 Task: Add a dependency to the task Develop a new online tool for employee onboarding , the existing task  Upgrade and migrate company customer support to a cloud-based solution in the project AppWave
Action: Mouse moved to (52, 270)
Screenshot: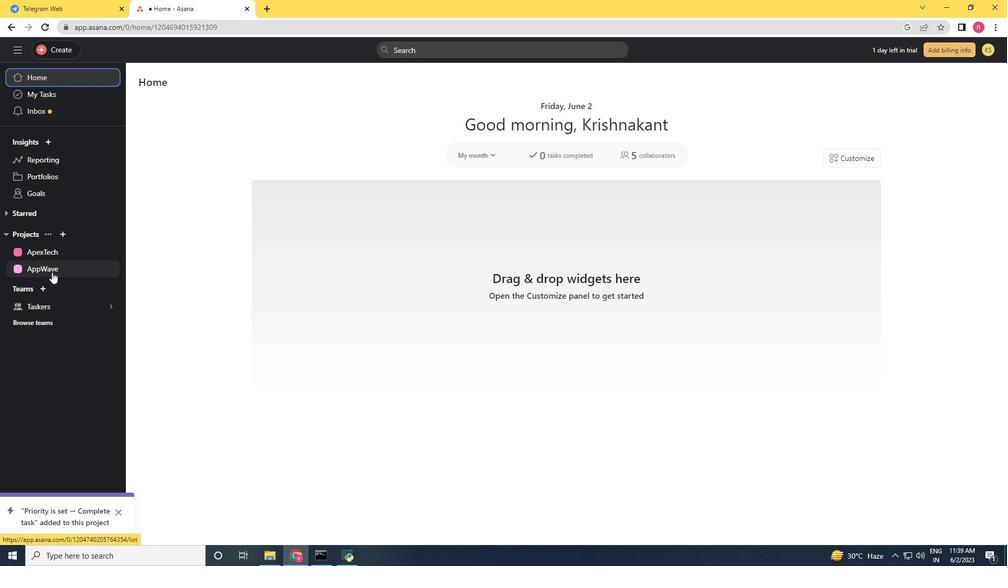 
Action: Mouse pressed left at (52, 270)
Screenshot: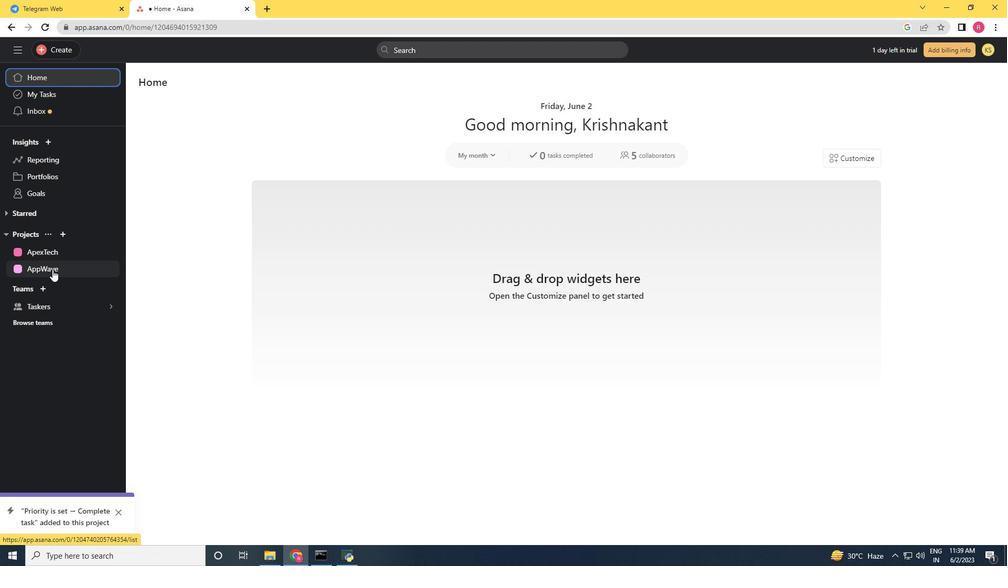 
Action: Mouse moved to (477, 312)
Screenshot: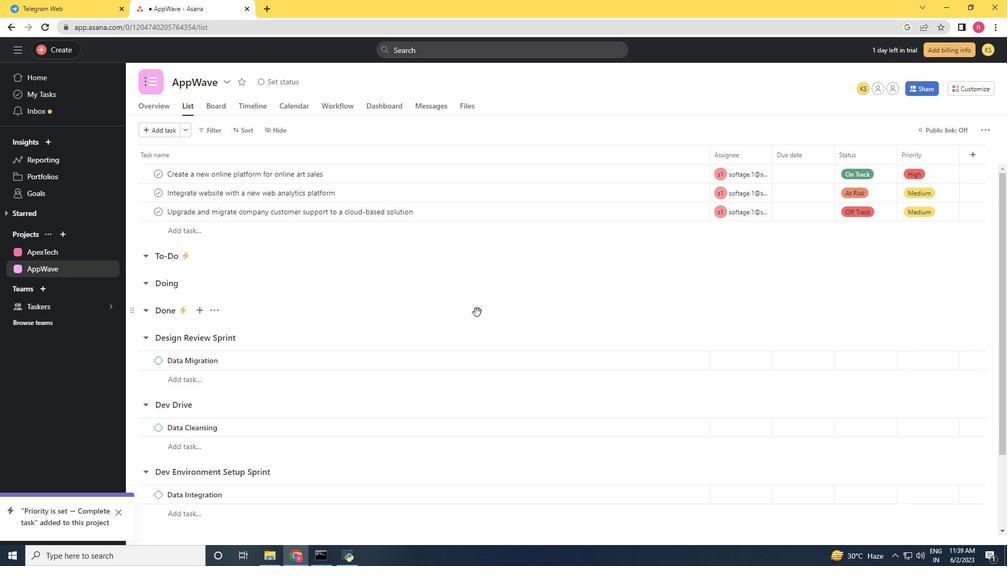 
Action: Mouse scrolled (477, 311) with delta (0, 0)
Screenshot: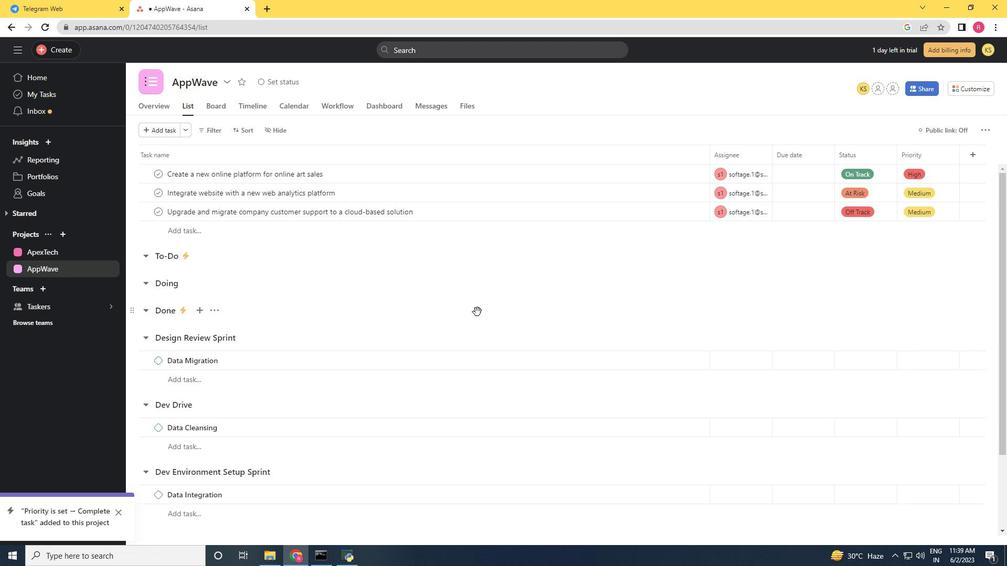 
Action: Mouse moved to (477, 312)
Screenshot: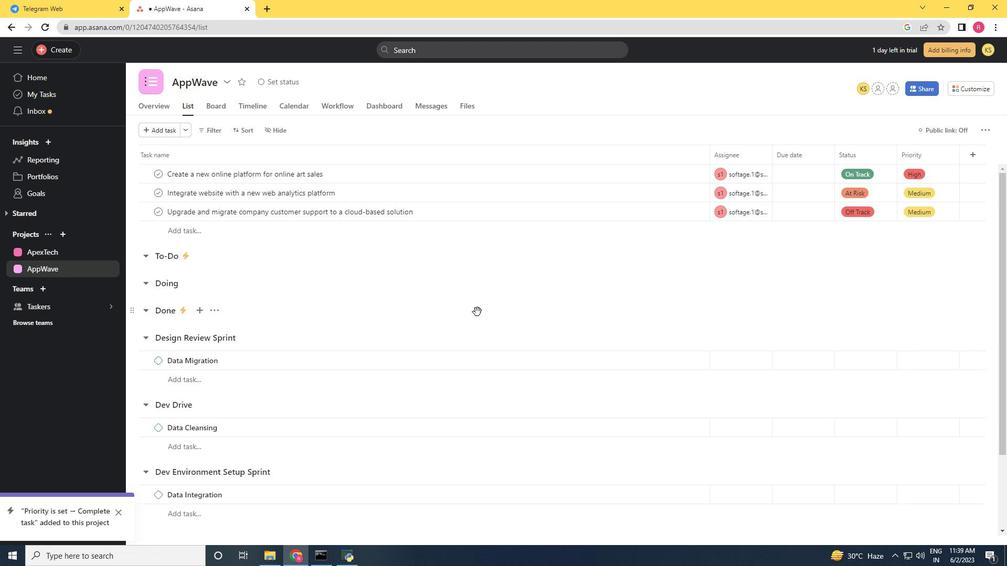 
Action: Mouse scrolled (477, 311) with delta (0, 0)
Screenshot: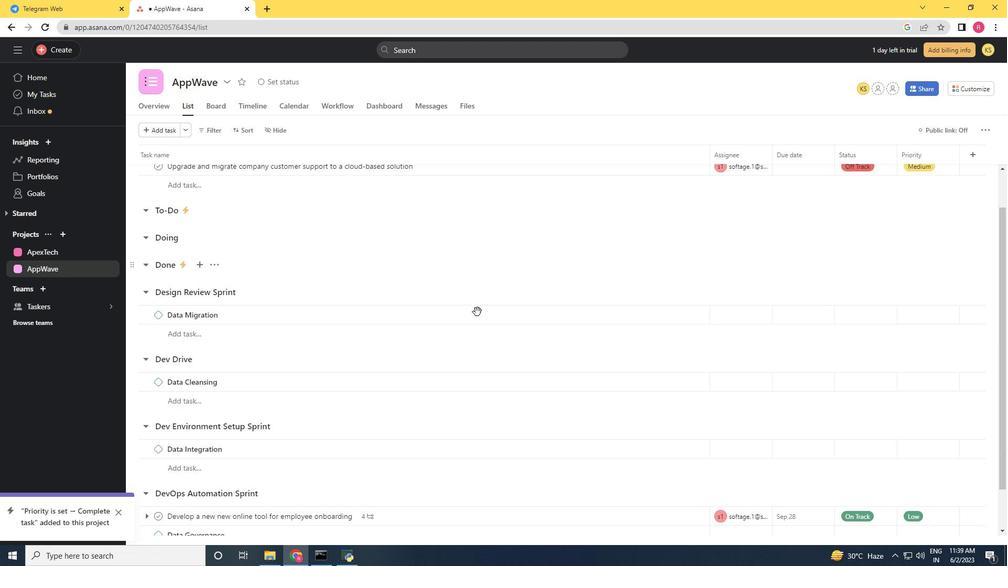 
Action: Mouse moved to (477, 312)
Screenshot: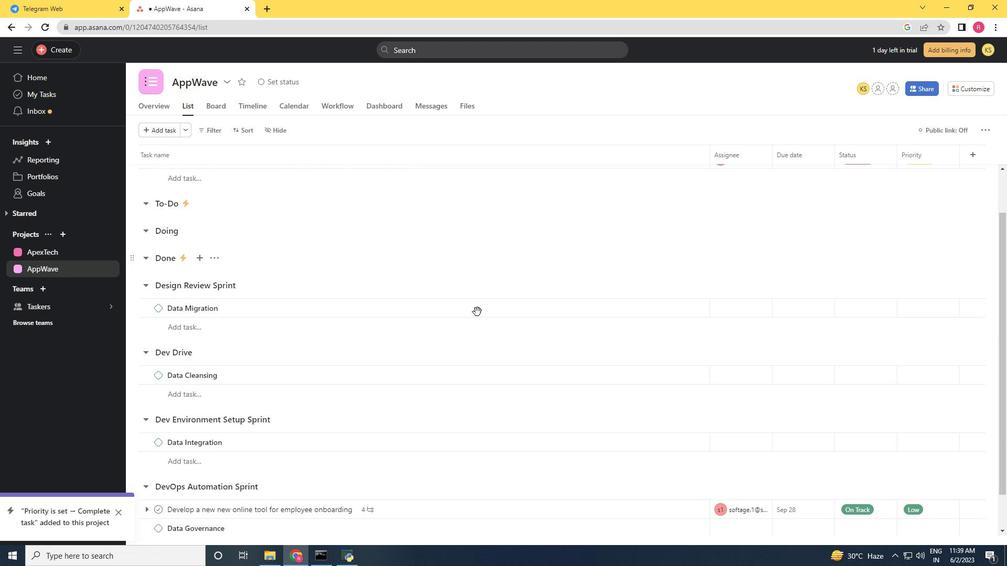 
Action: Mouse scrolled (477, 312) with delta (0, 0)
Screenshot: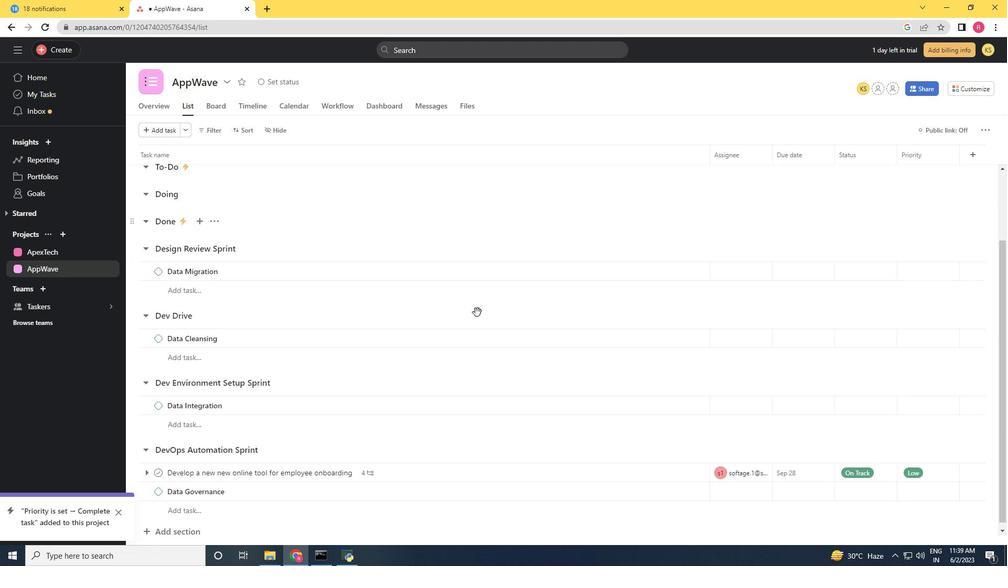 
Action: Mouse moved to (477, 312)
Screenshot: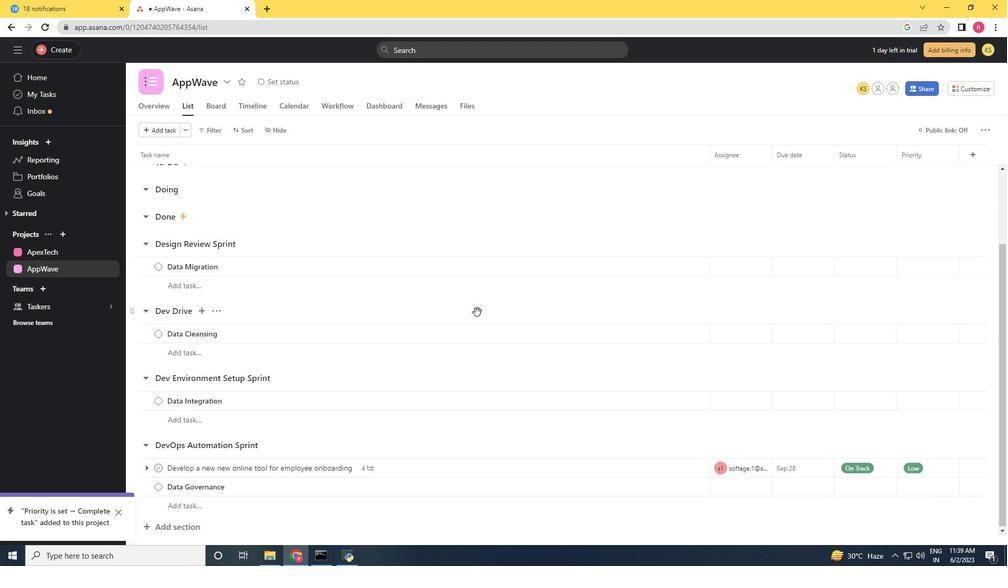 
Action: Mouse scrolled (477, 312) with delta (0, 0)
Screenshot: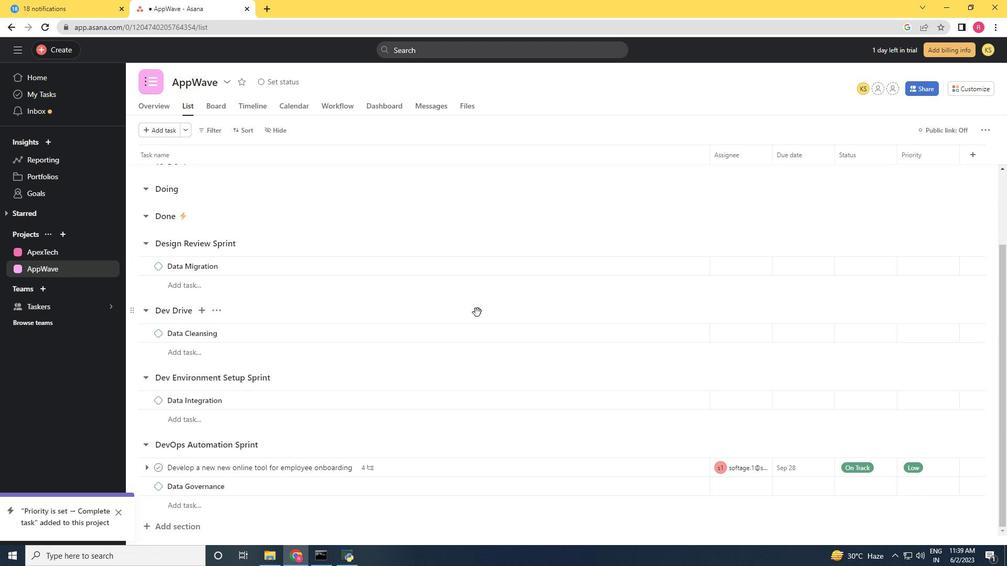 
Action: Mouse moved to (477, 316)
Screenshot: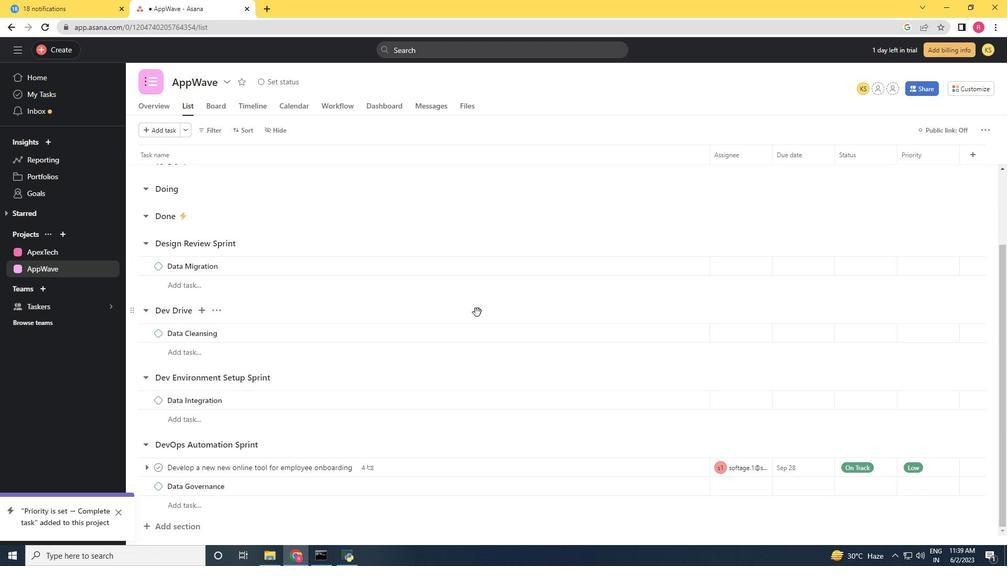 
Action: Mouse scrolled (477, 315) with delta (0, 0)
Screenshot: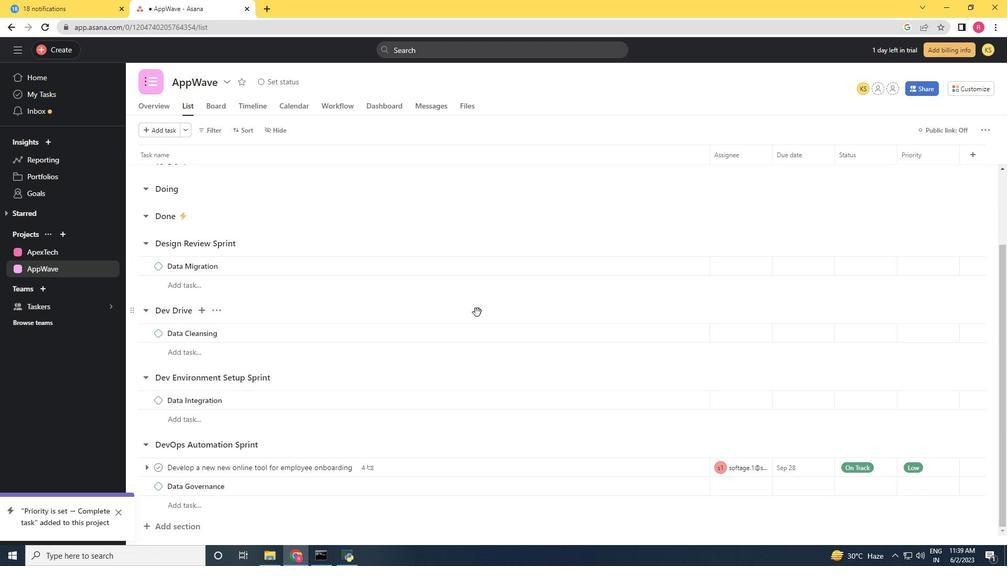 
Action: Mouse moved to (453, 464)
Screenshot: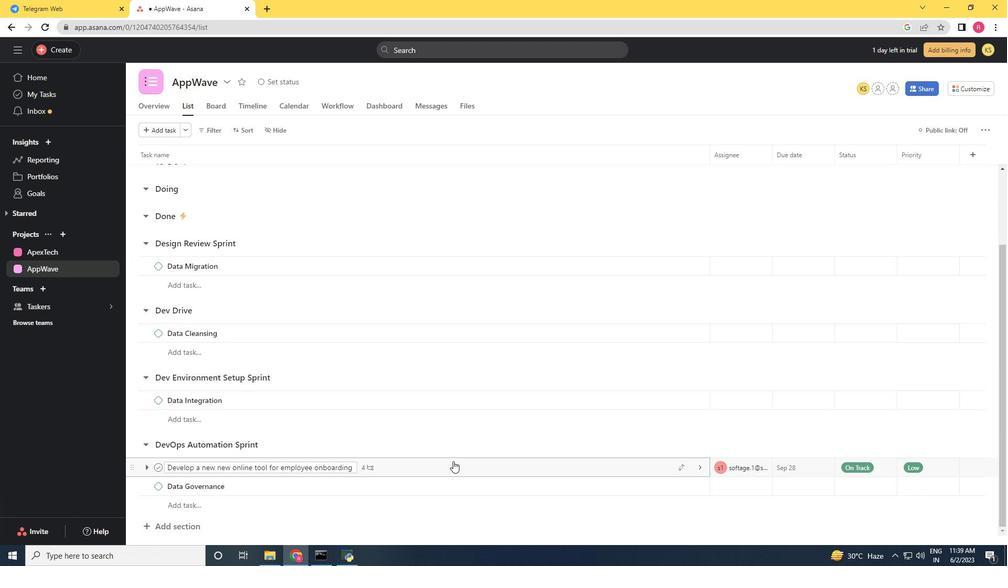 
Action: Mouse pressed left at (453, 464)
Screenshot: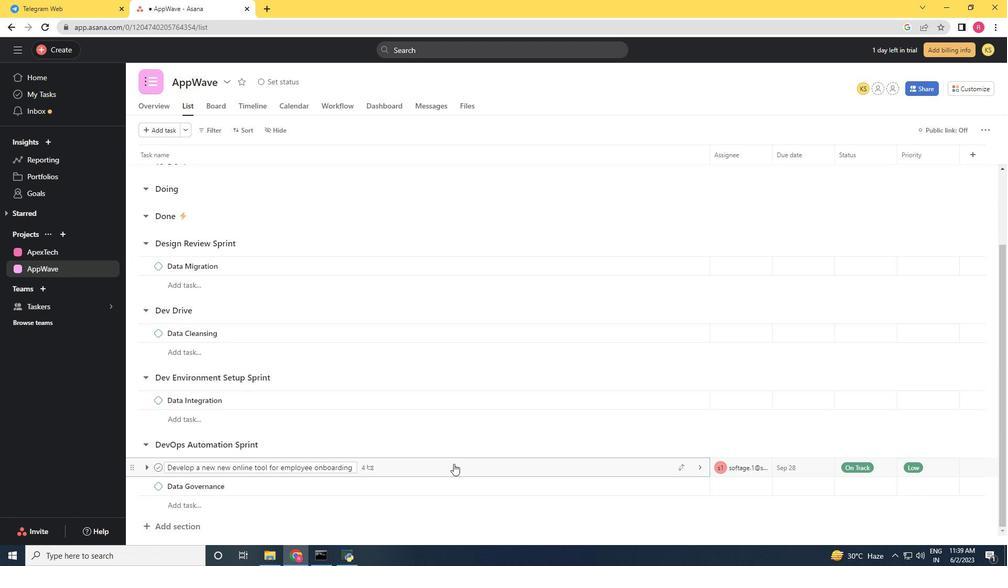 
Action: Mouse moved to (696, 374)
Screenshot: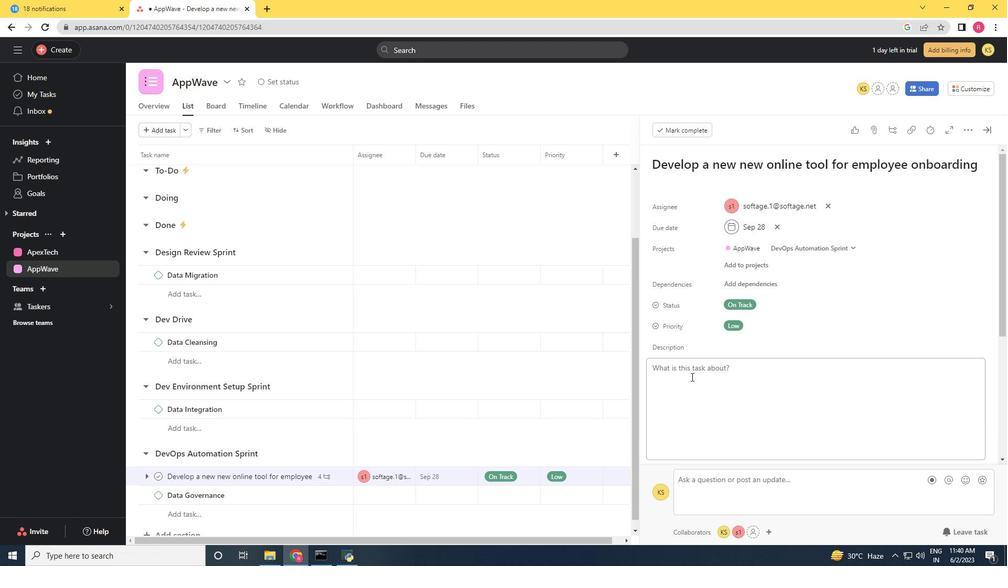 
Action: Mouse scrolled (696, 374) with delta (0, 0)
Screenshot: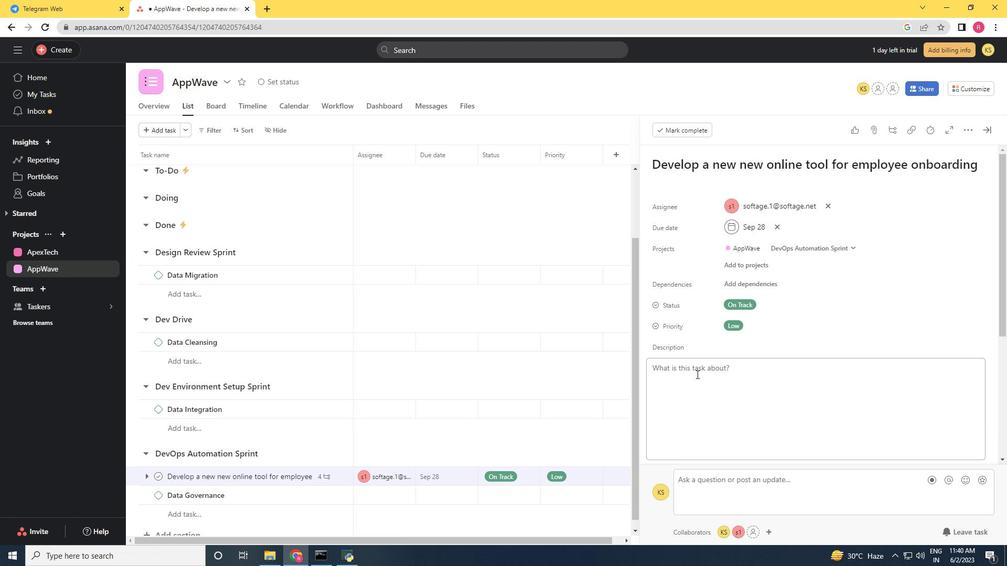 
Action: Mouse moved to (741, 229)
Screenshot: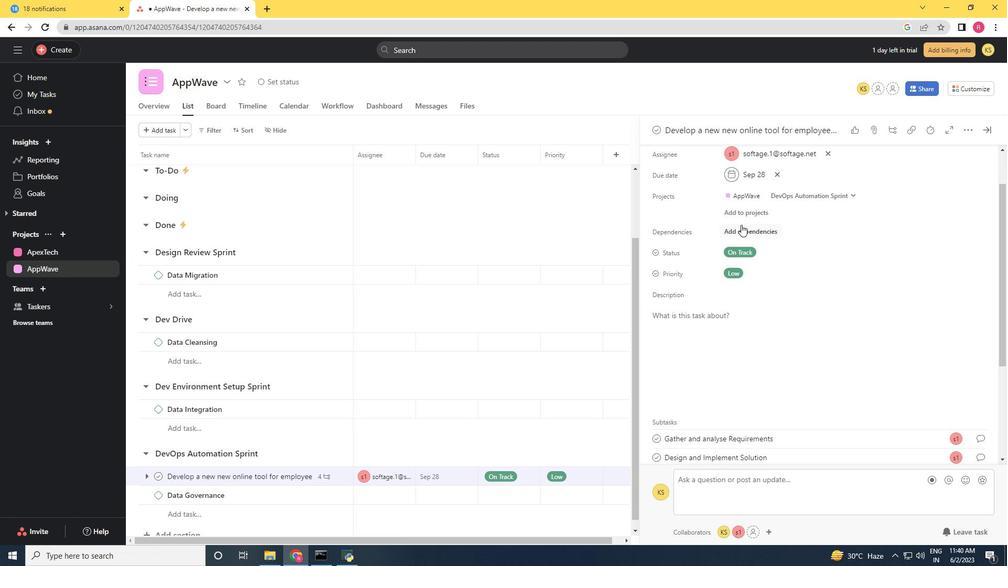 
Action: Mouse pressed left at (741, 229)
Screenshot: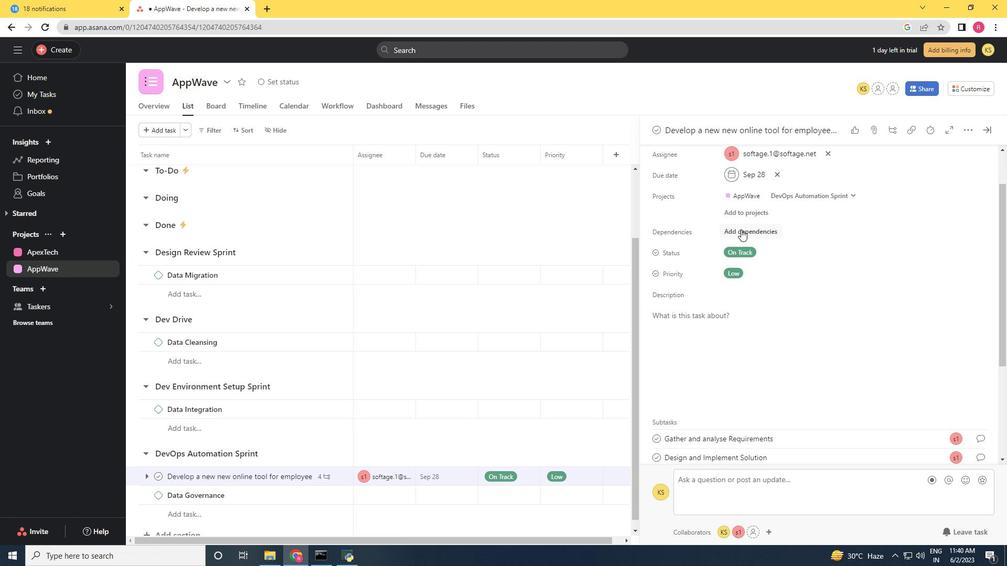 
Action: Mouse moved to (672, 217)
Screenshot: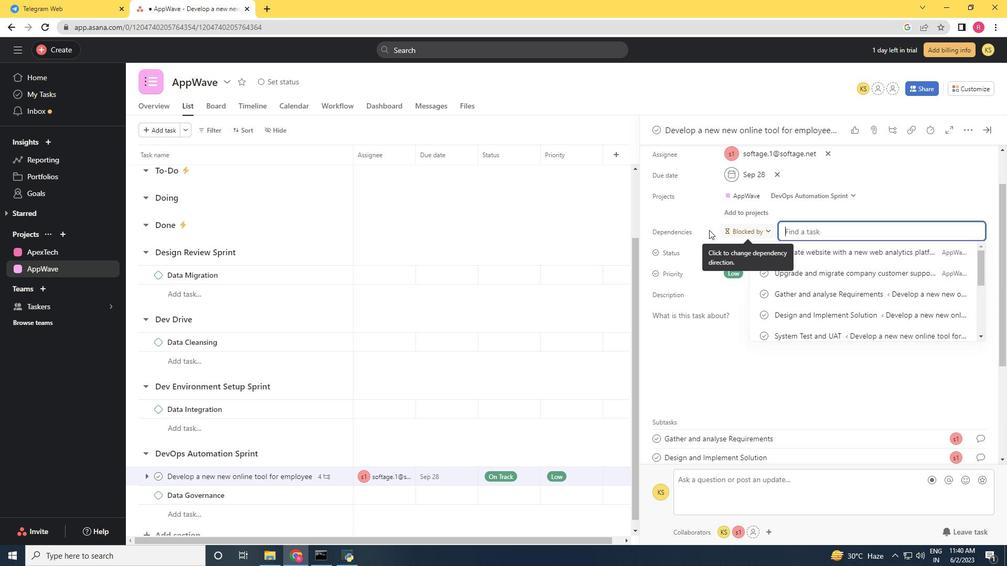
Action: Key pressed <Key.shift>Upgrade<Key.space>and<Key.space>
Screenshot: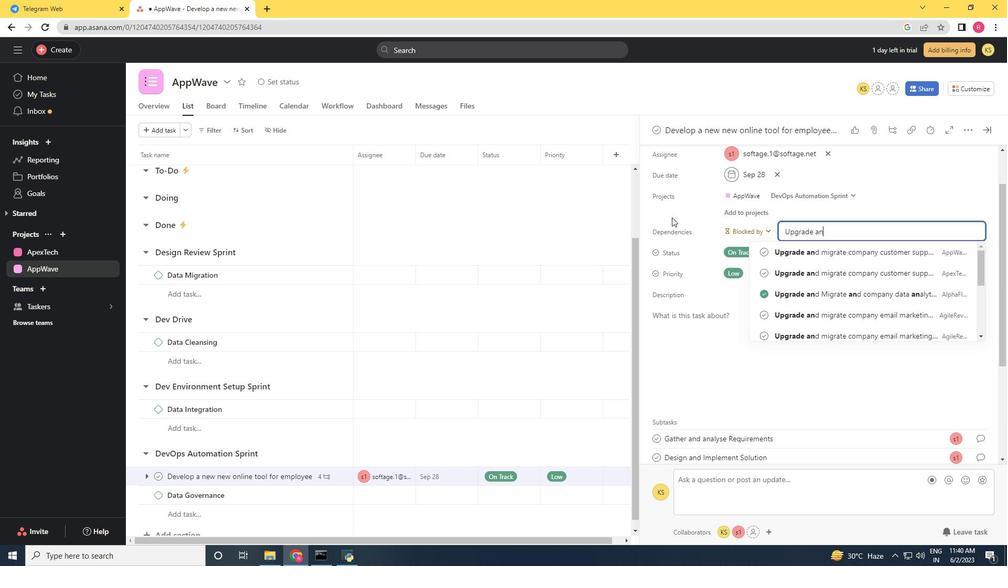 
Action: Mouse moved to (671, 217)
Screenshot: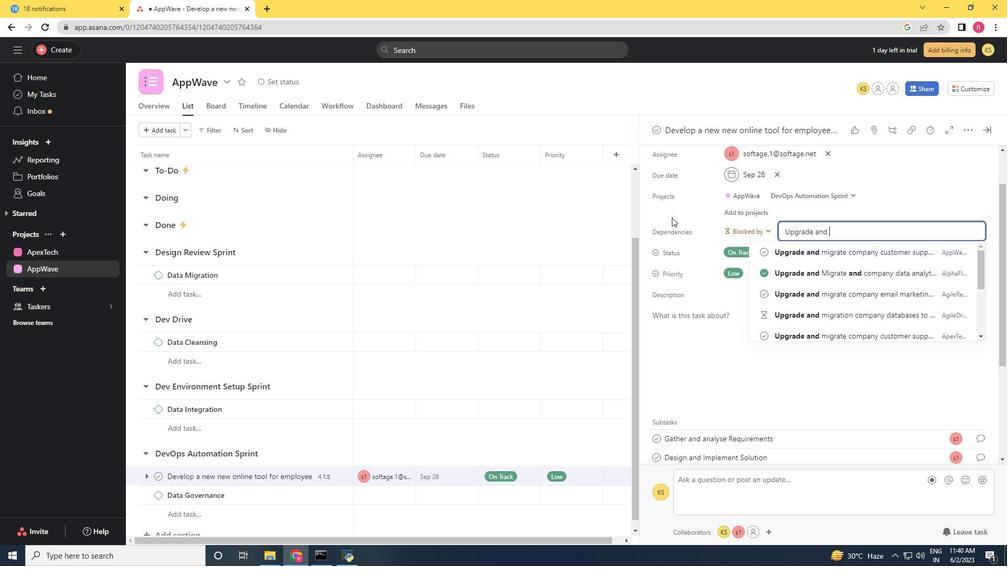 
Action: Key pressed migrate<Key.space>company<Key.space>customer<Key.space>support<Key.space>to<Key.space>a<Key.space>cloud<Key.space><Key.backspace>-based<Key.space>solution<Key.space>
Screenshot: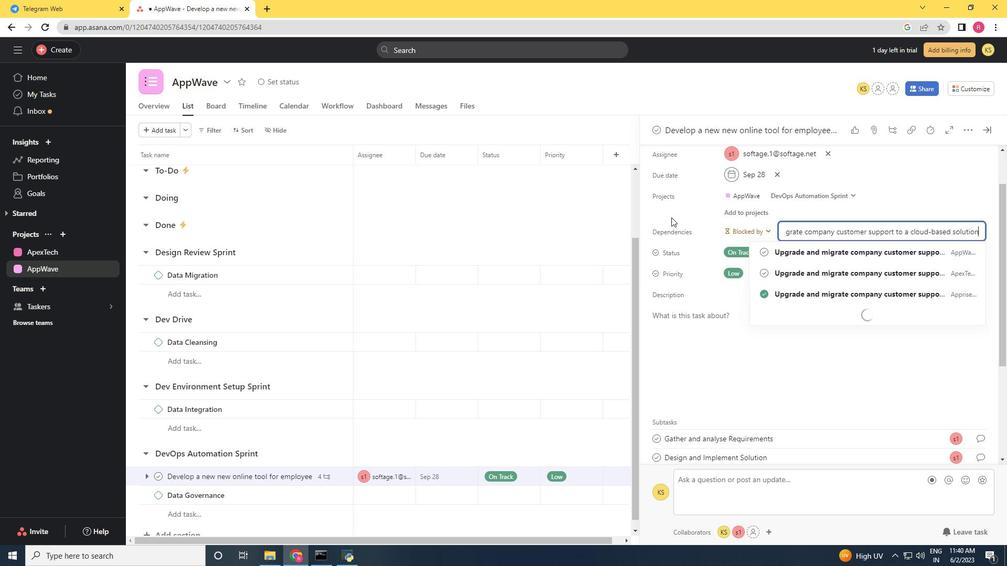 
Action: Mouse moved to (857, 259)
Screenshot: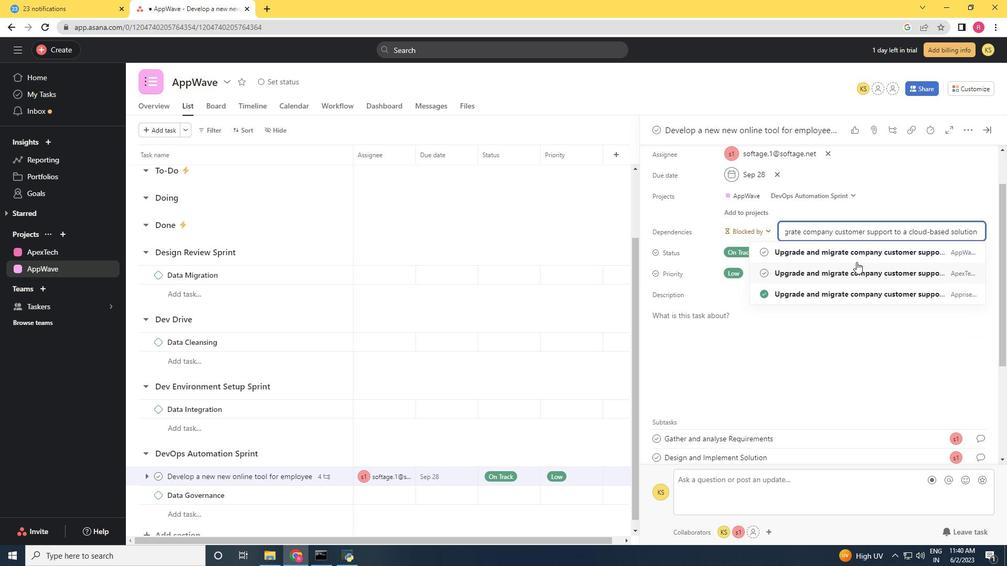 
Action: Mouse pressed left at (857, 259)
Screenshot: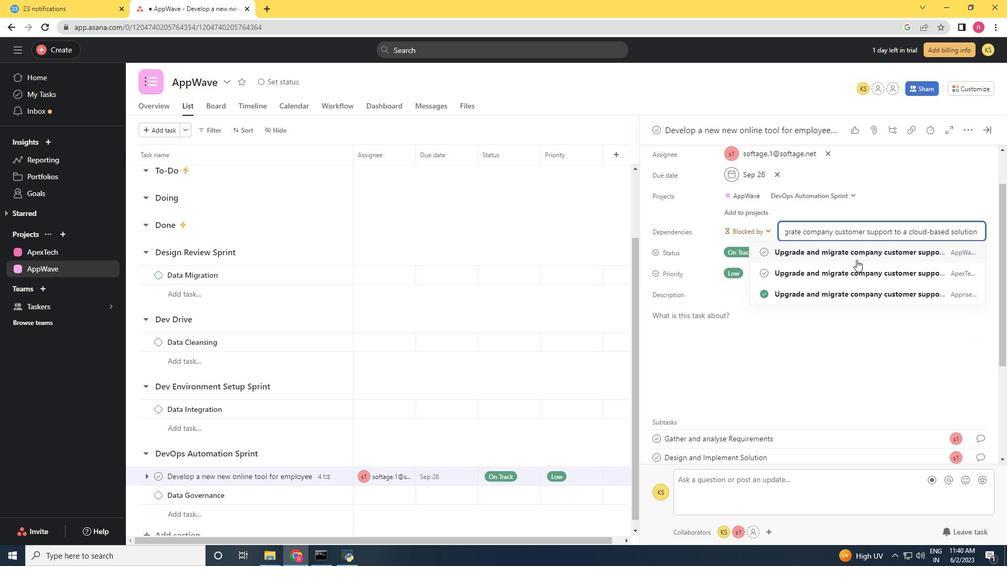 
Action: Mouse moved to (845, 257)
Screenshot: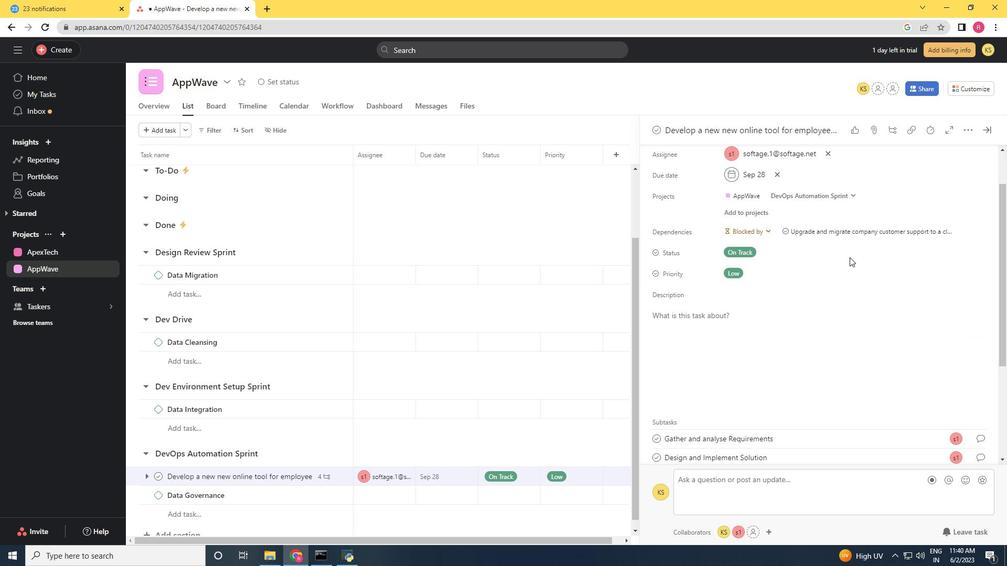 
